 Task: Create in the project TouchLine and in the Backlog issue 'Implement a feature for users to join and participate in groups' a child issue 'Integration with workforce planning systems', and assign it to team member softage.4@softage.net.
Action: Mouse moved to (233, 74)
Screenshot: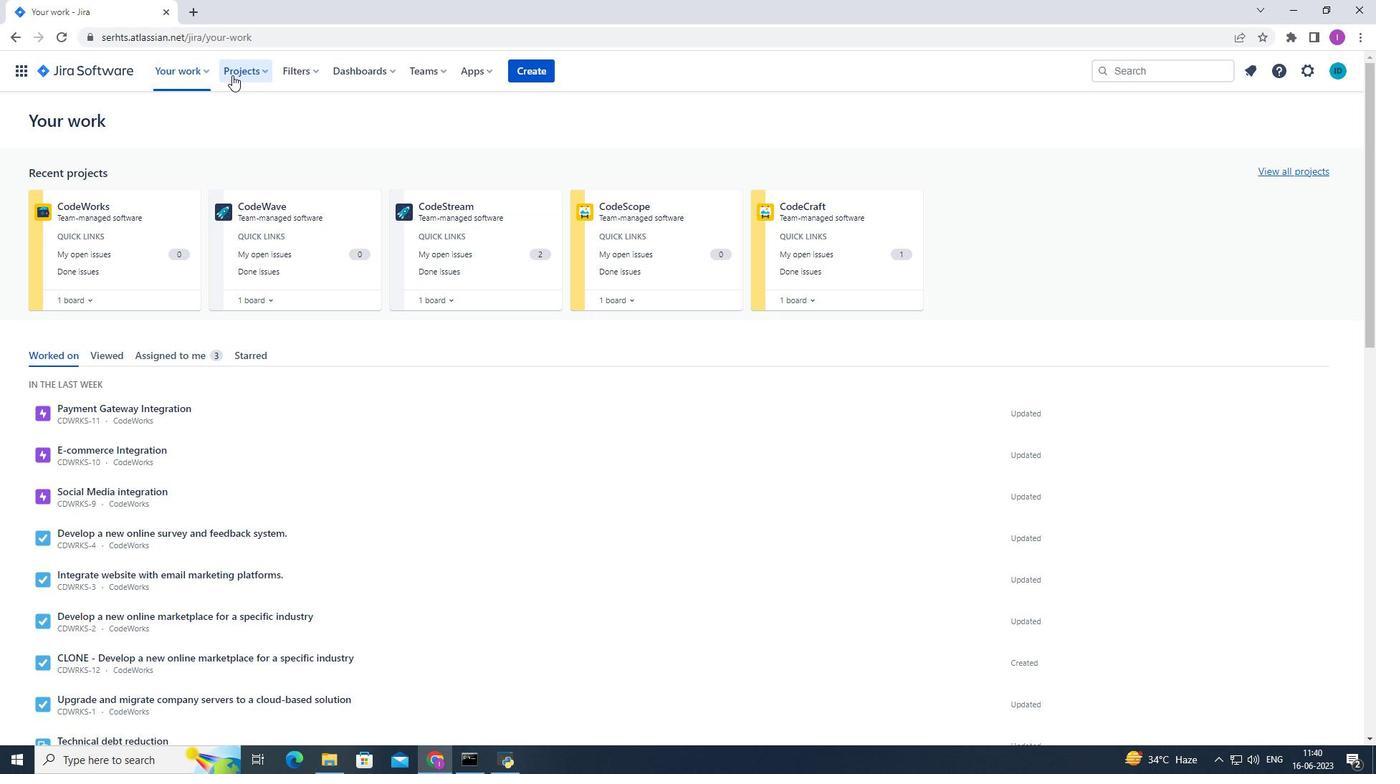 
Action: Mouse pressed left at (233, 74)
Screenshot: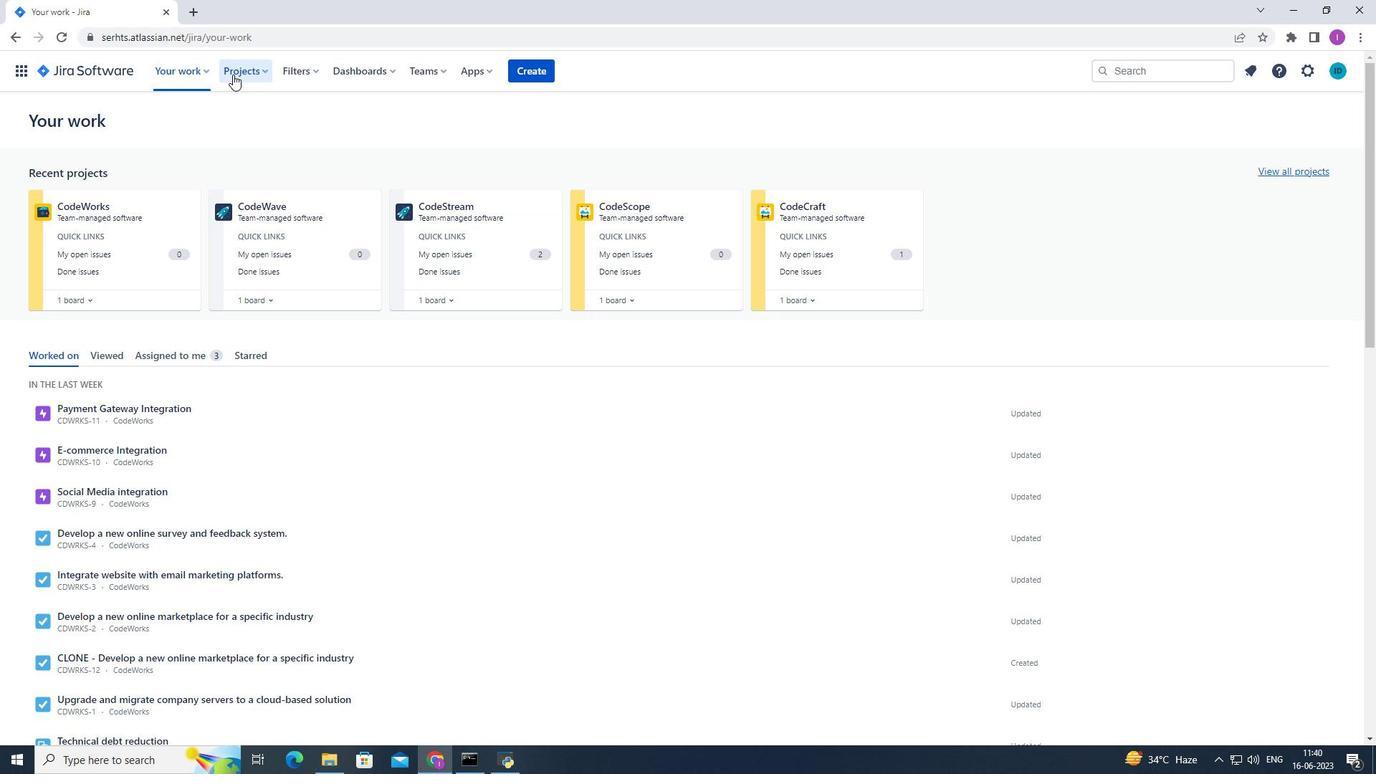 
Action: Mouse moved to (276, 142)
Screenshot: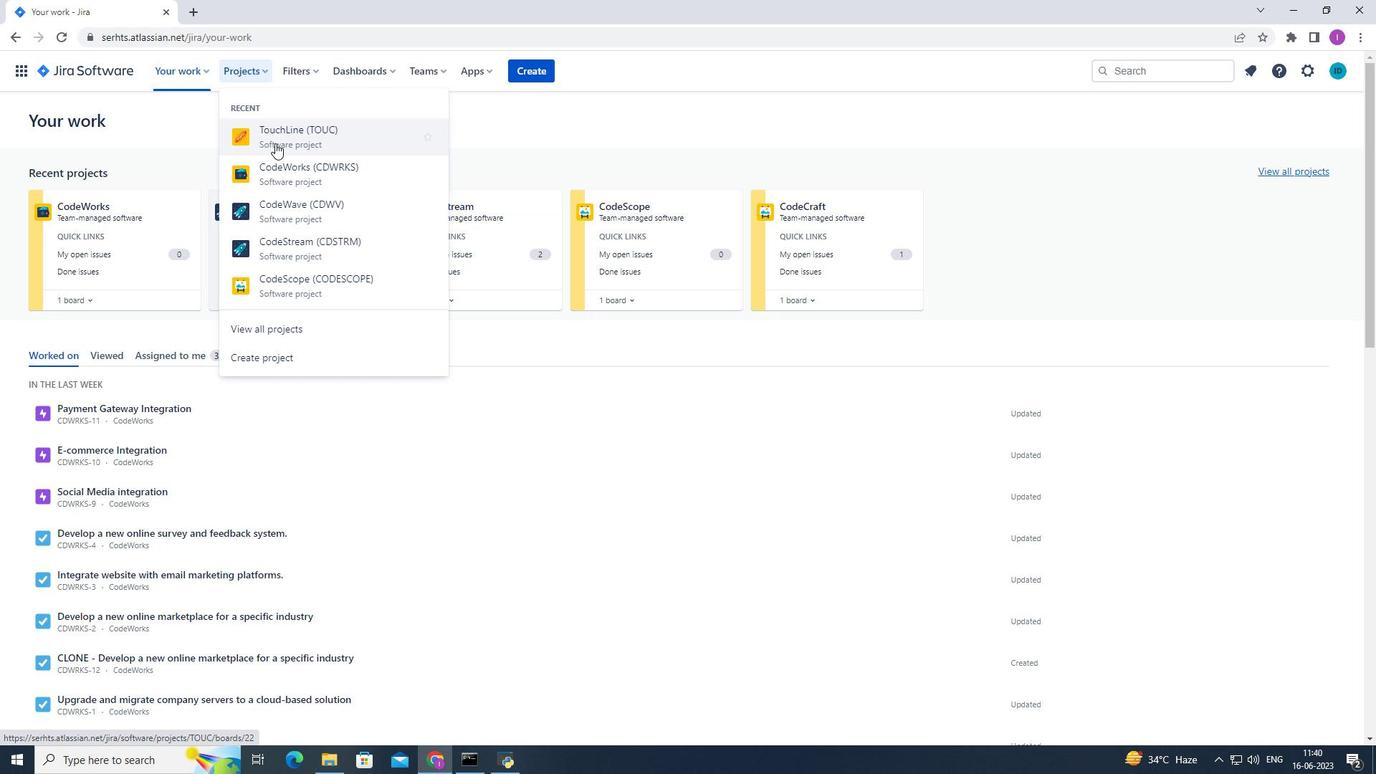 
Action: Mouse pressed left at (276, 142)
Screenshot: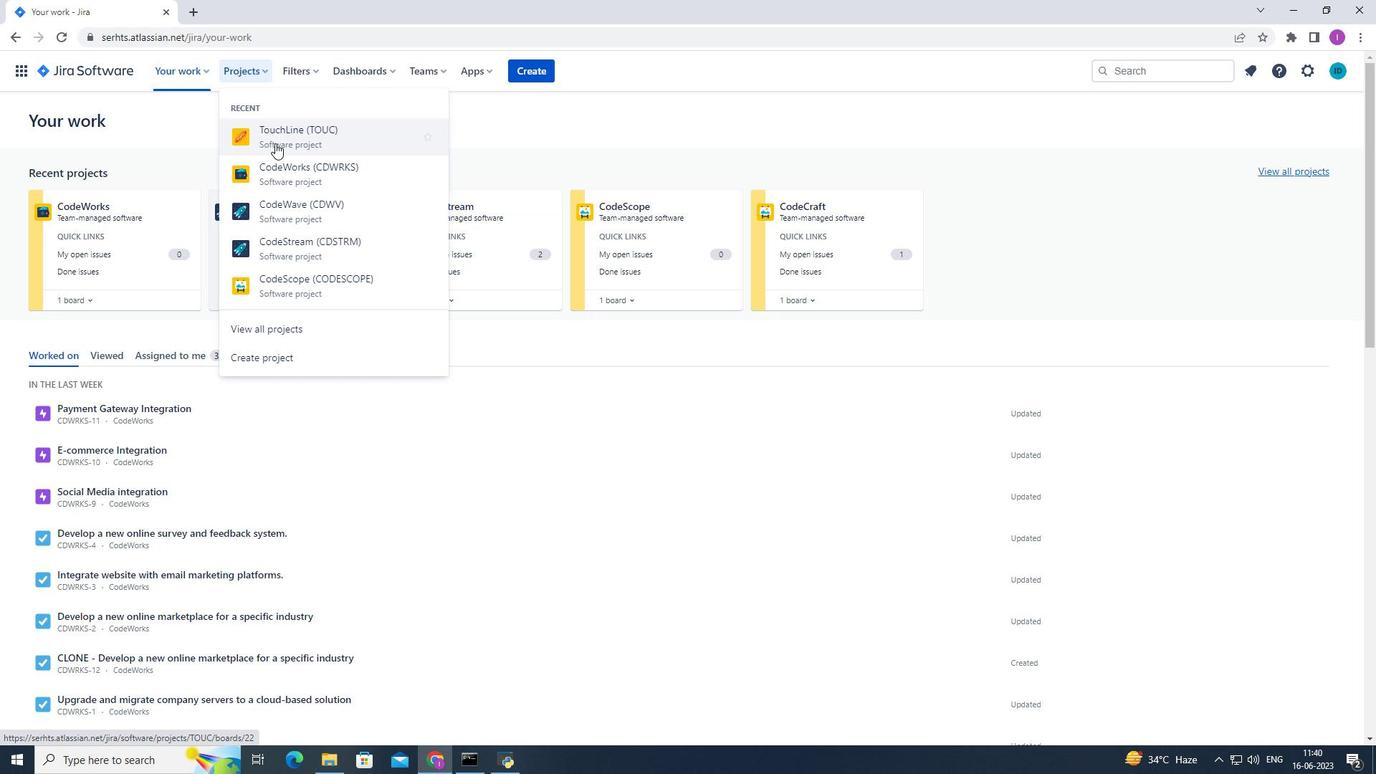 
Action: Mouse moved to (73, 222)
Screenshot: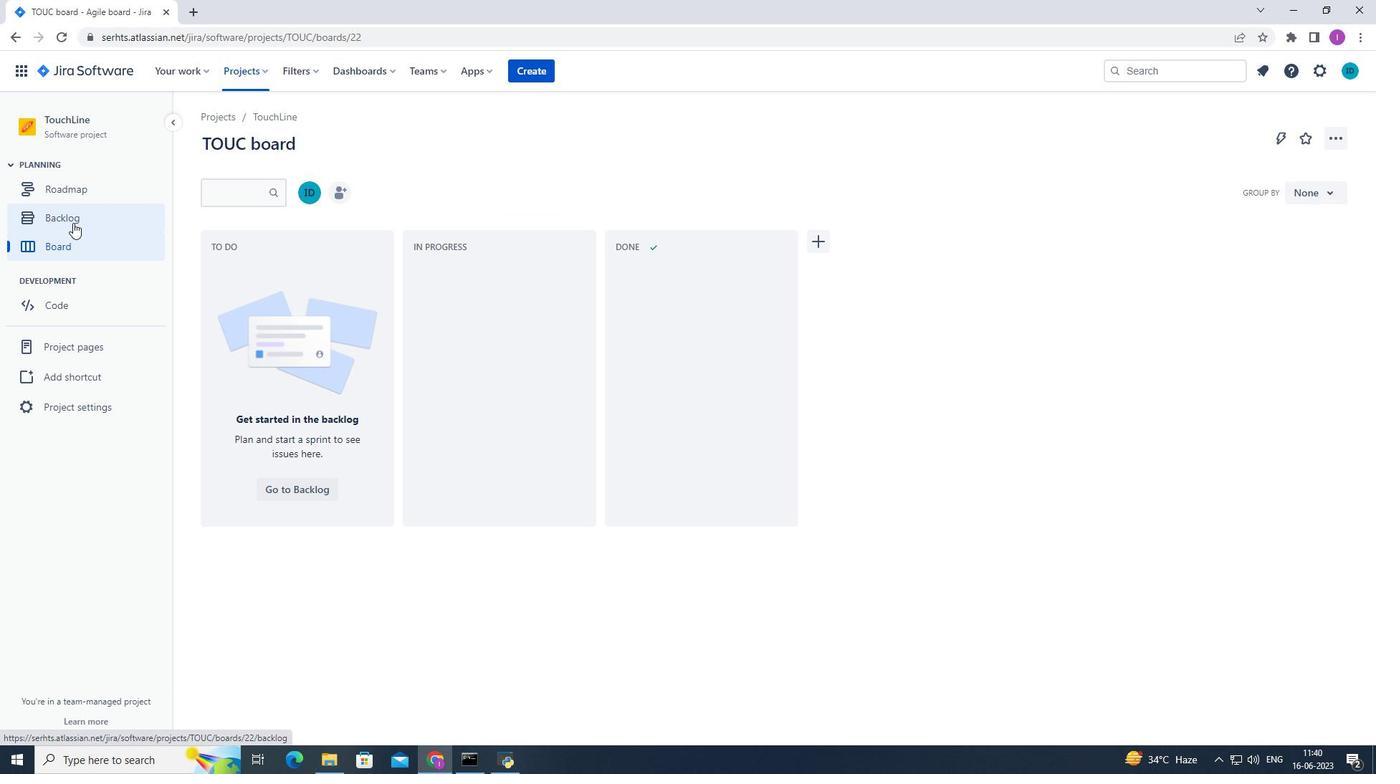 
Action: Mouse pressed left at (73, 222)
Screenshot: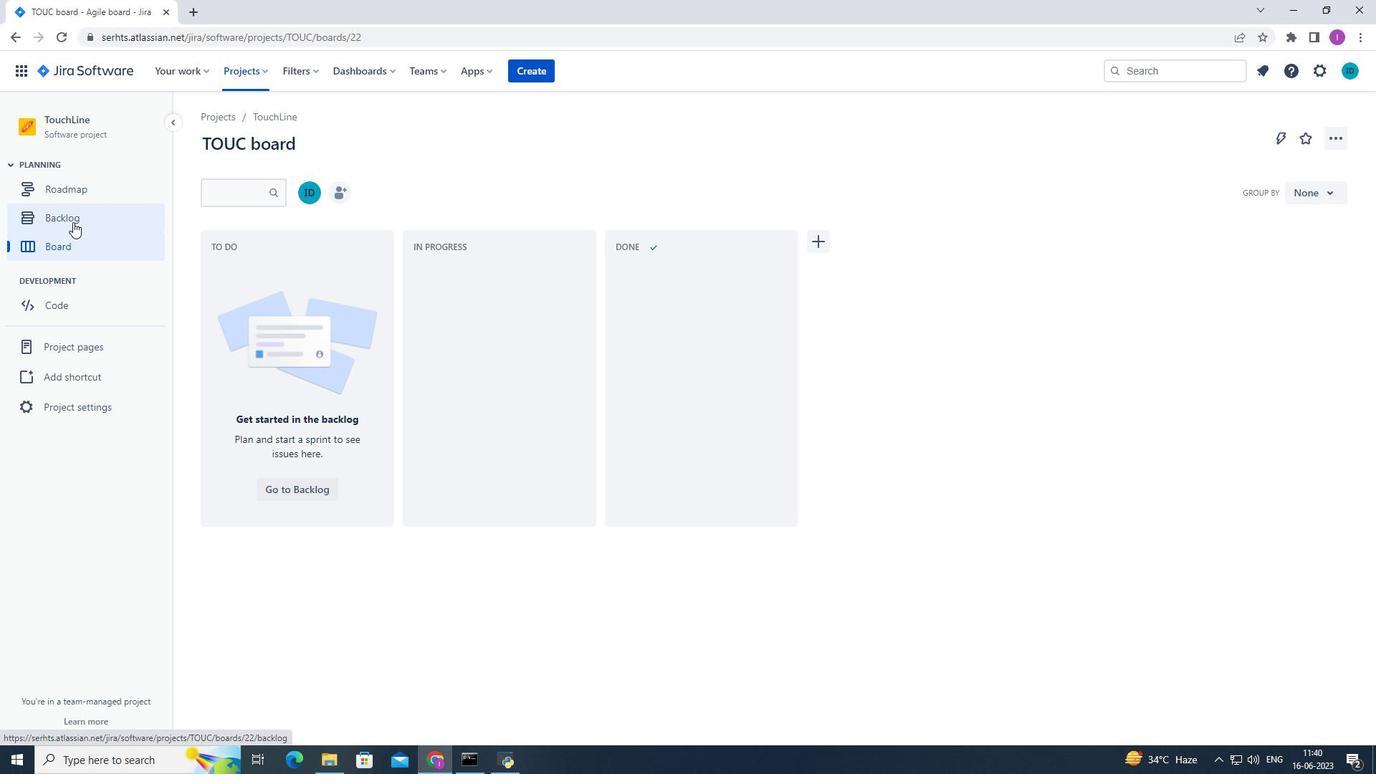 
Action: Mouse moved to (716, 413)
Screenshot: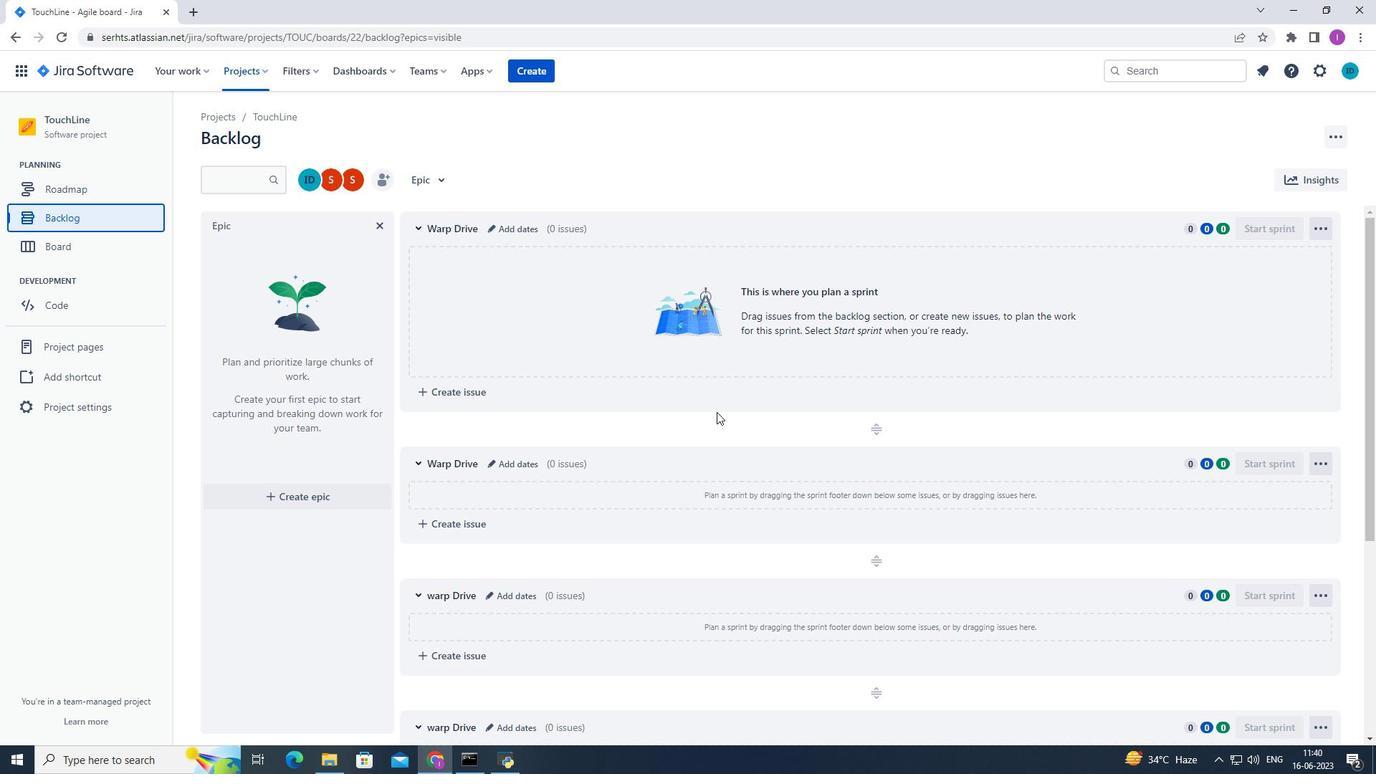 
Action: Mouse scrolled (716, 413) with delta (0, 0)
Screenshot: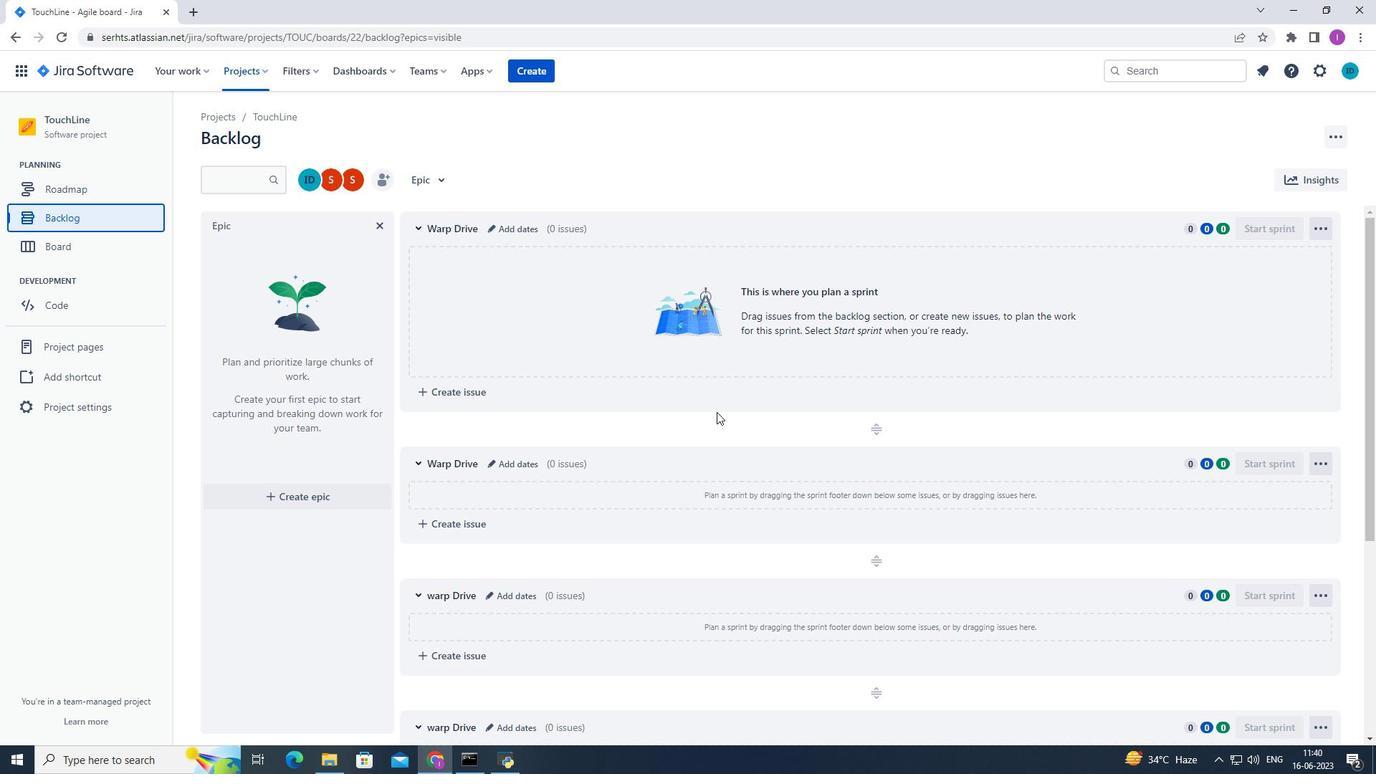 
Action: Mouse scrolled (716, 413) with delta (0, 0)
Screenshot: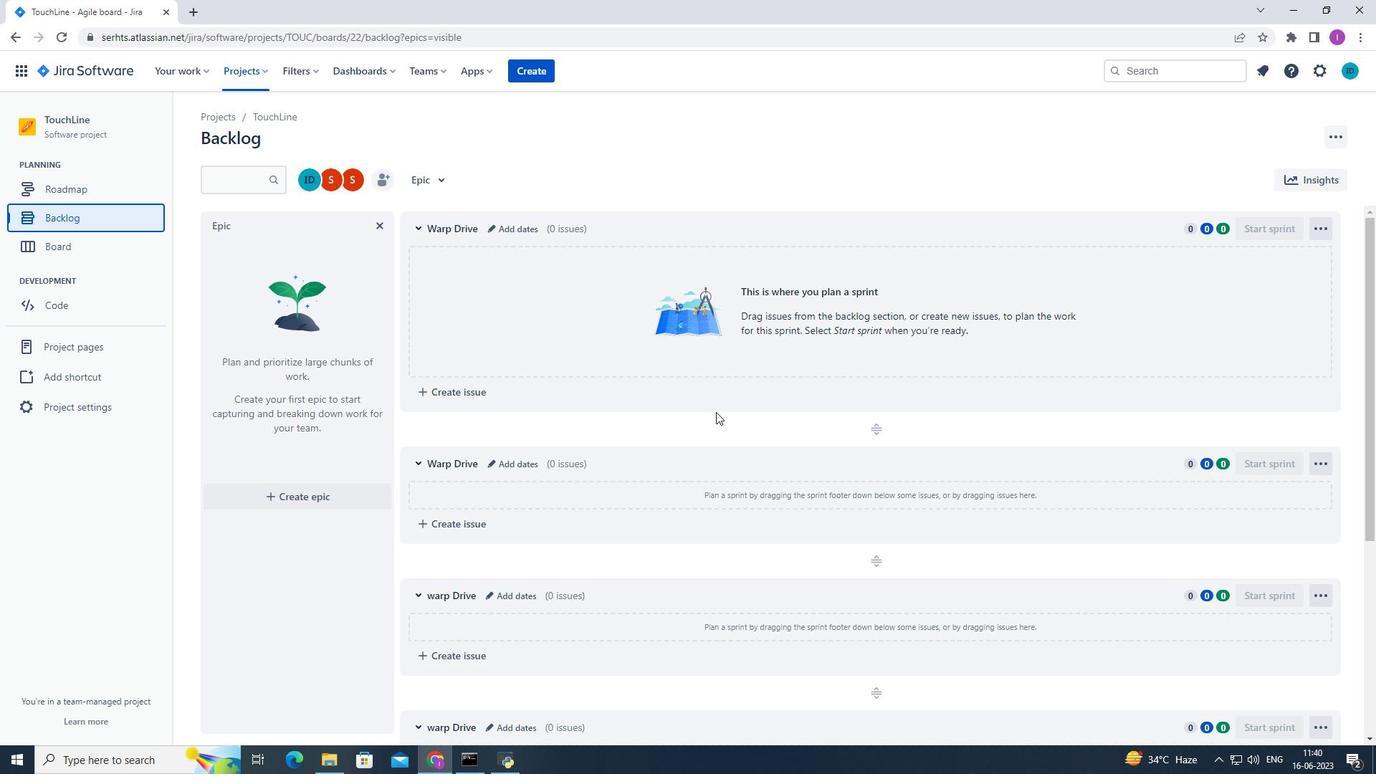 
Action: Mouse scrolled (716, 413) with delta (0, 0)
Screenshot: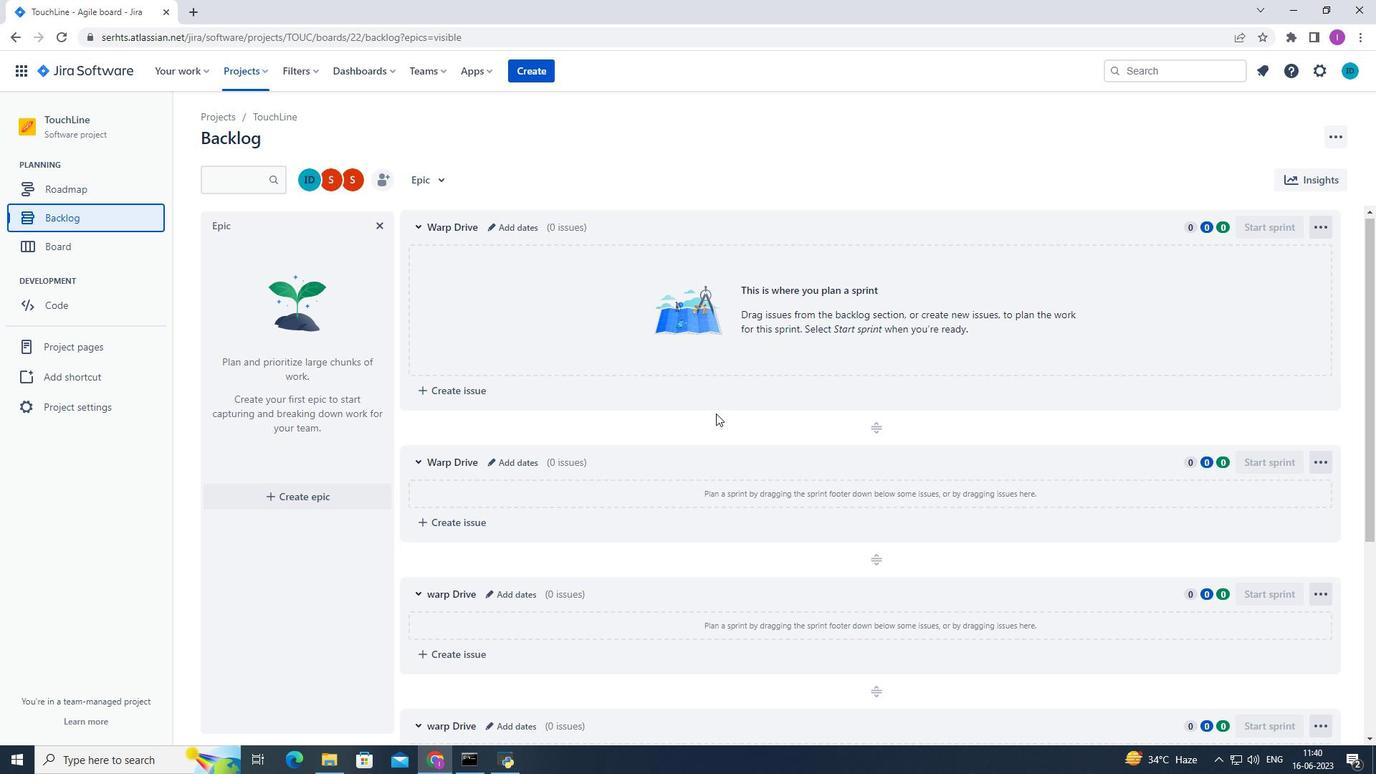 
Action: Mouse scrolled (716, 413) with delta (0, 0)
Screenshot: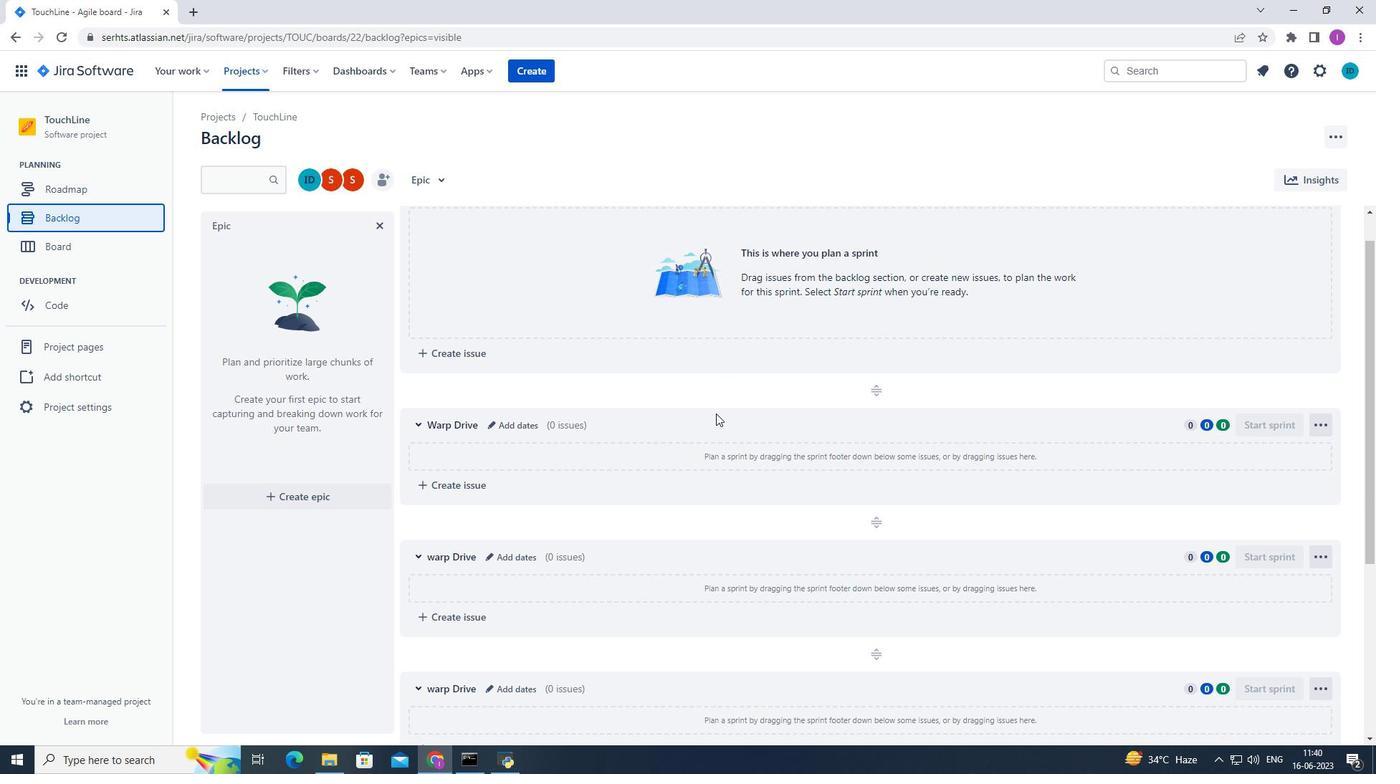 
Action: Mouse moved to (715, 416)
Screenshot: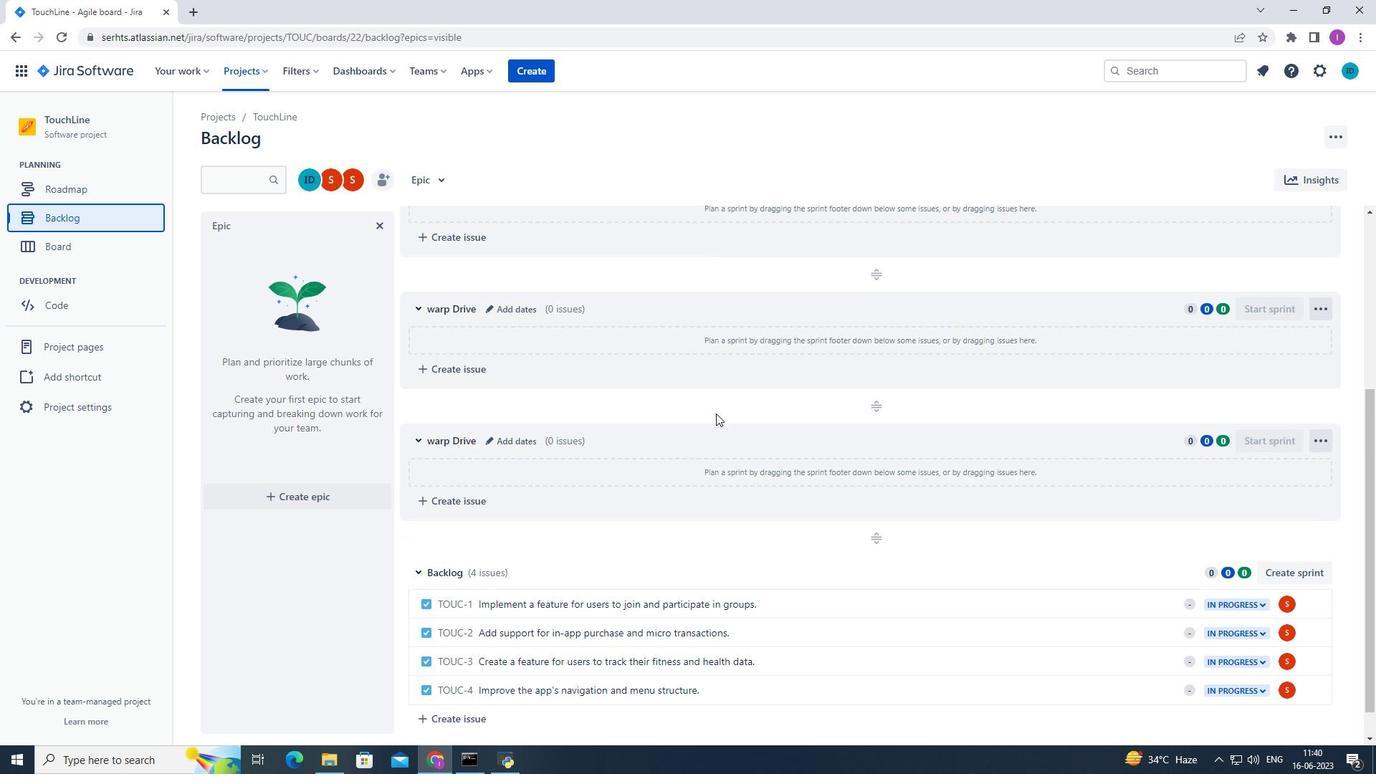 
Action: Mouse scrolled (715, 415) with delta (0, 0)
Screenshot: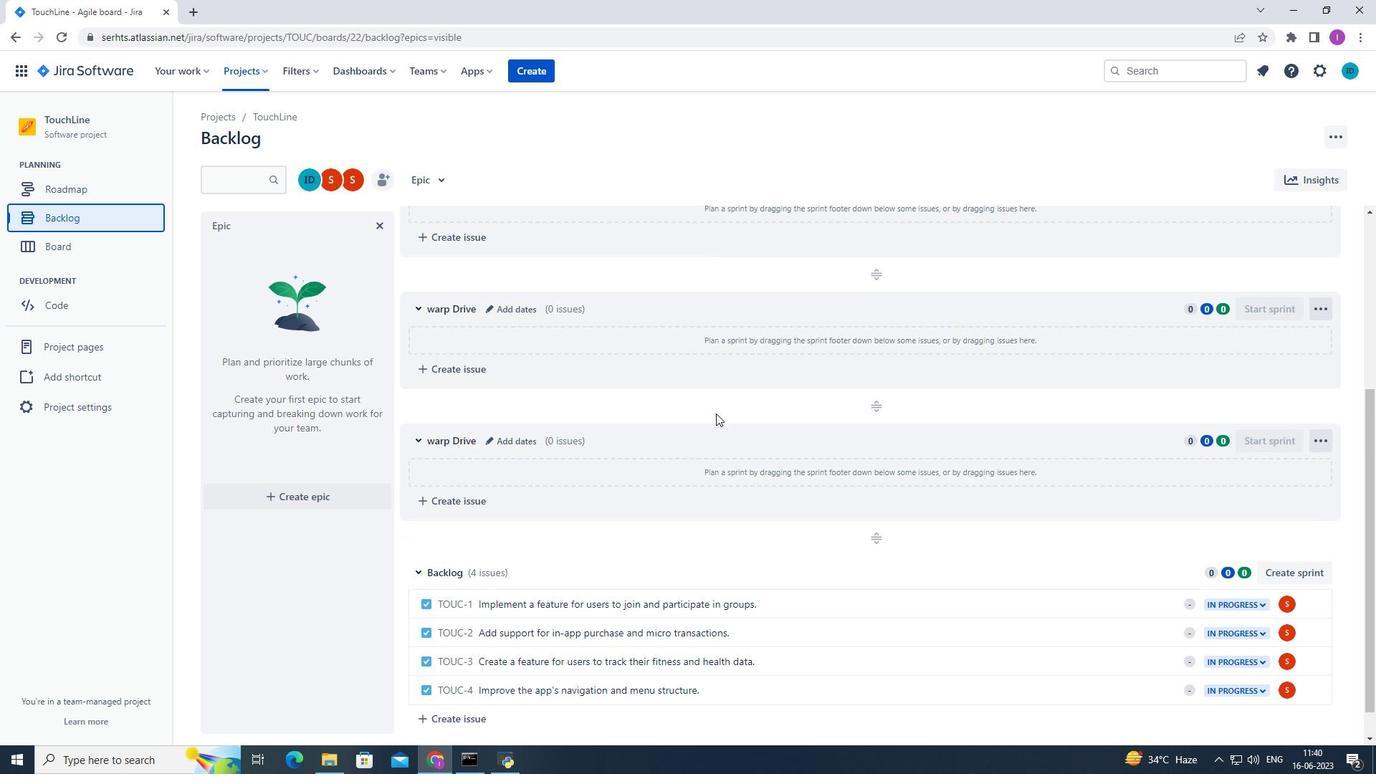 
Action: Mouse moved to (833, 564)
Screenshot: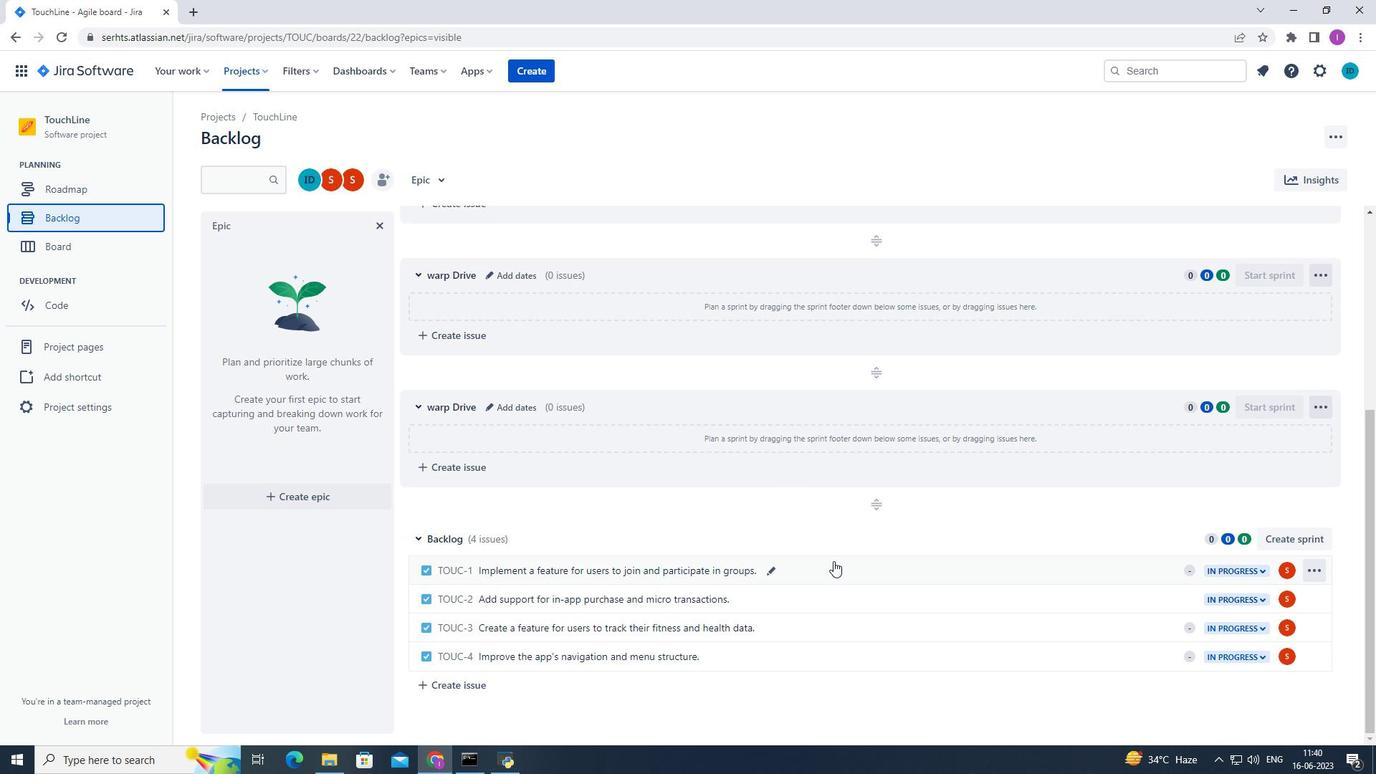 
Action: Mouse pressed left at (833, 564)
Screenshot: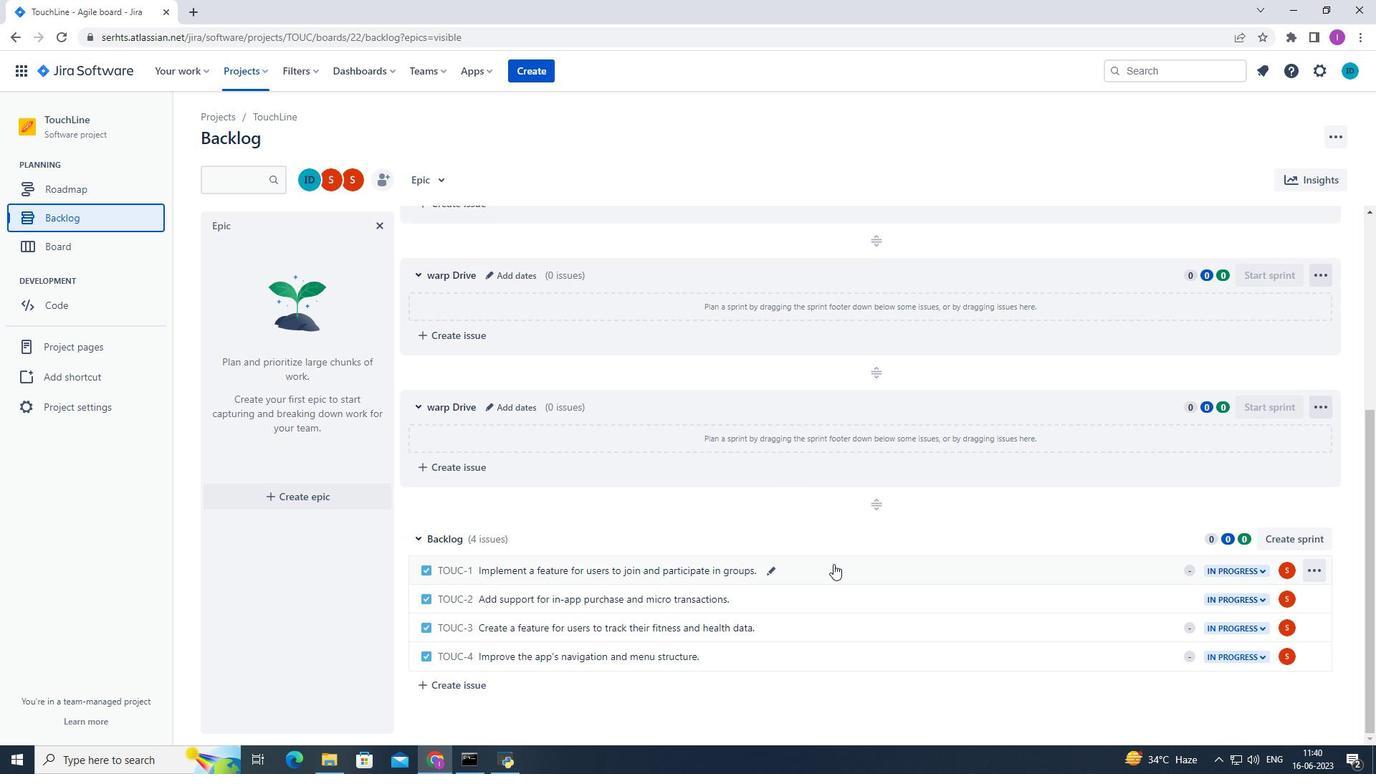
Action: Mouse moved to (811, 538)
Screenshot: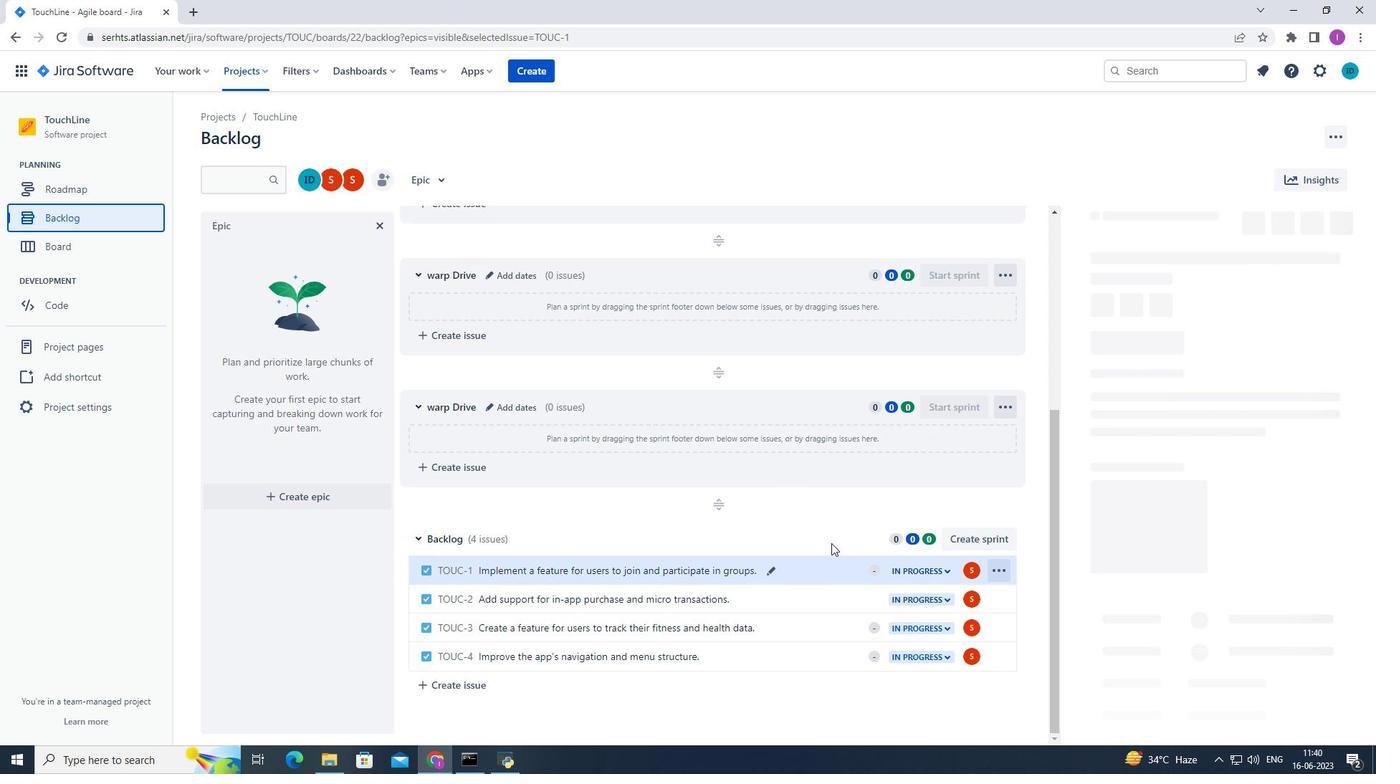 
Action: Mouse scrolled (811, 539) with delta (0, 0)
Screenshot: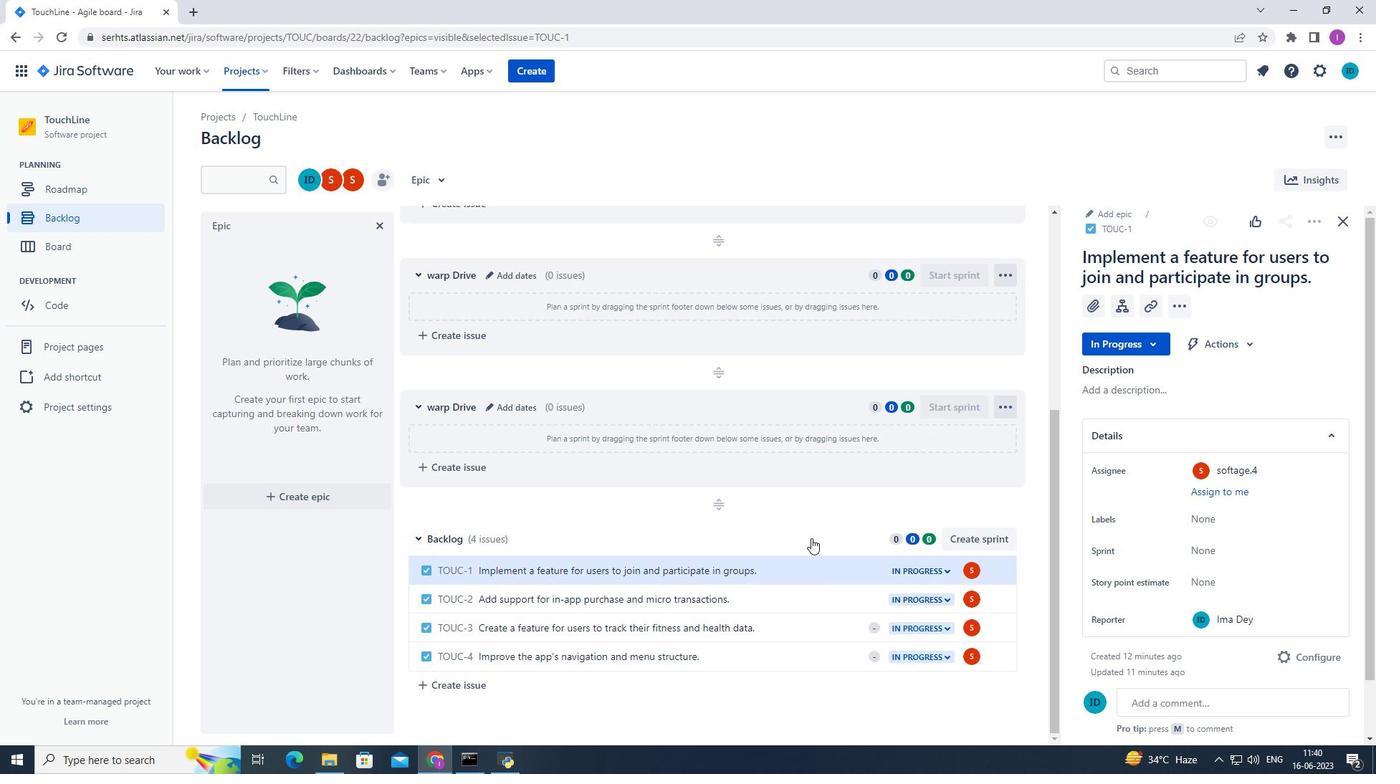 
Action: Mouse scrolled (811, 539) with delta (0, 0)
Screenshot: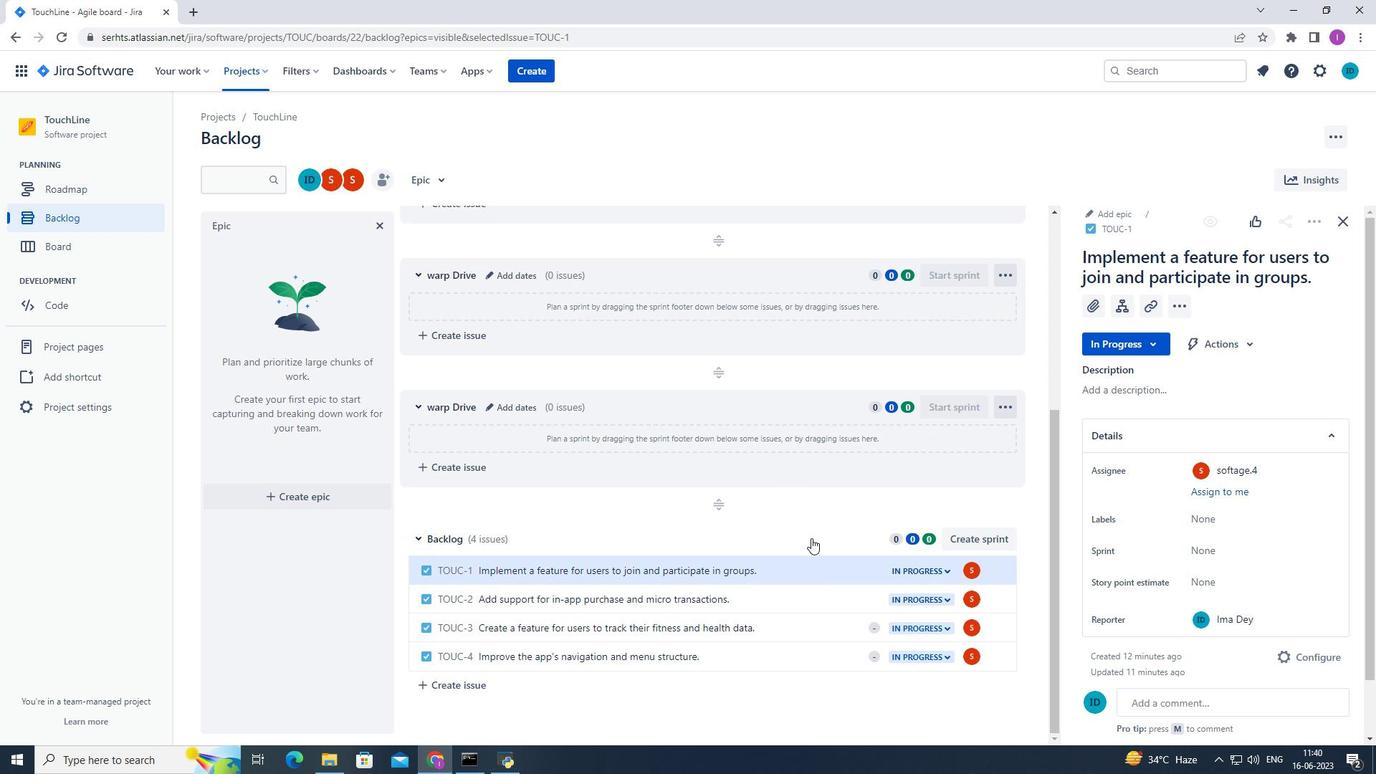 
Action: Mouse moved to (1125, 304)
Screenshot: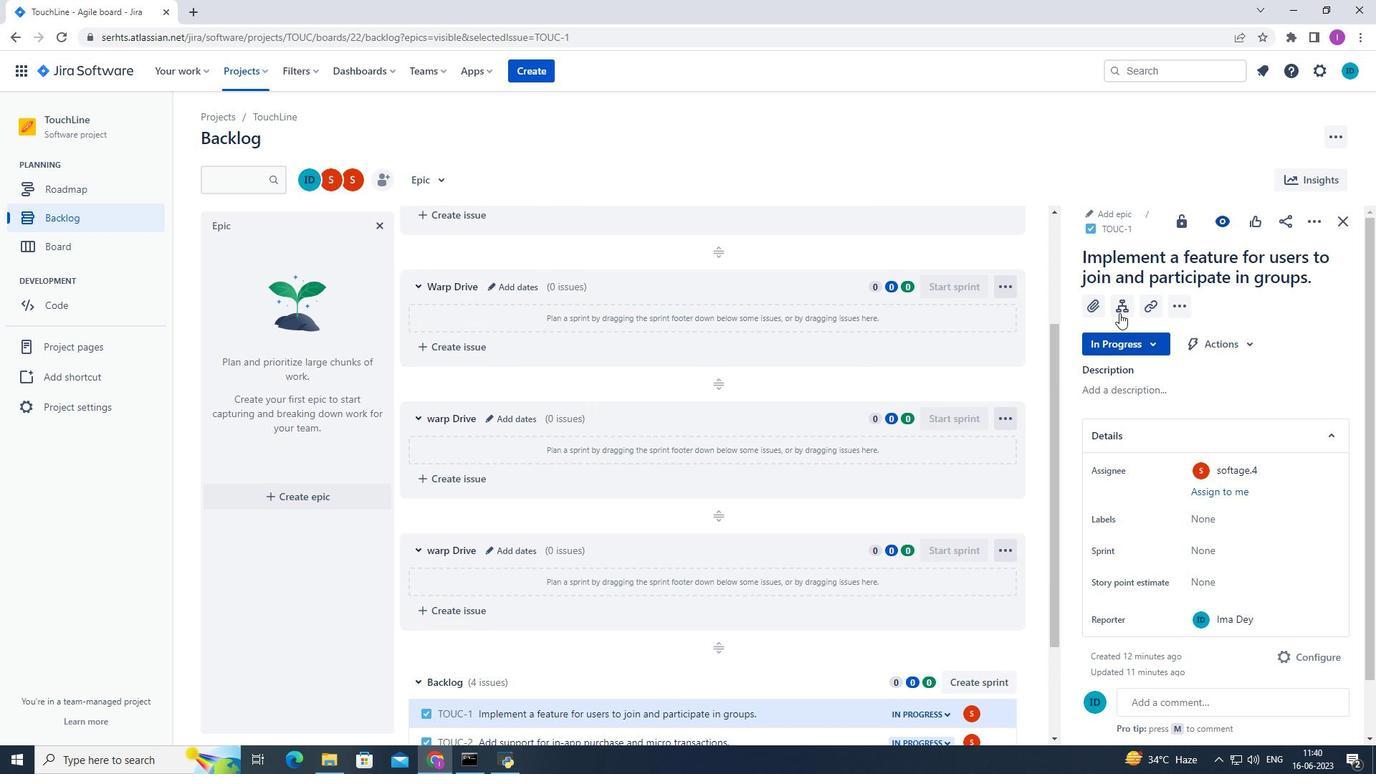 
Action: Mouse pressed left at (1125, 304)
Screenshot: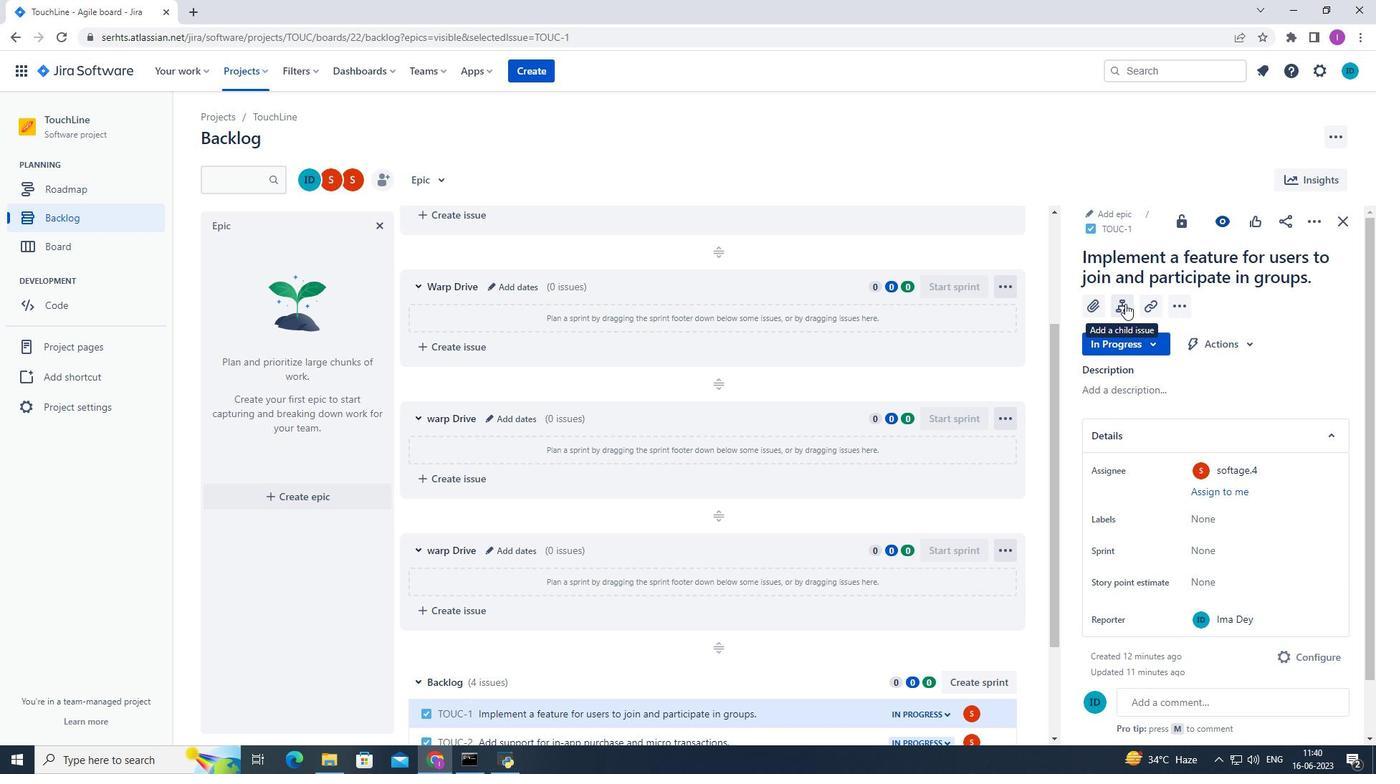 
Action: Mouse moved to (1128, 455)
Screenshot: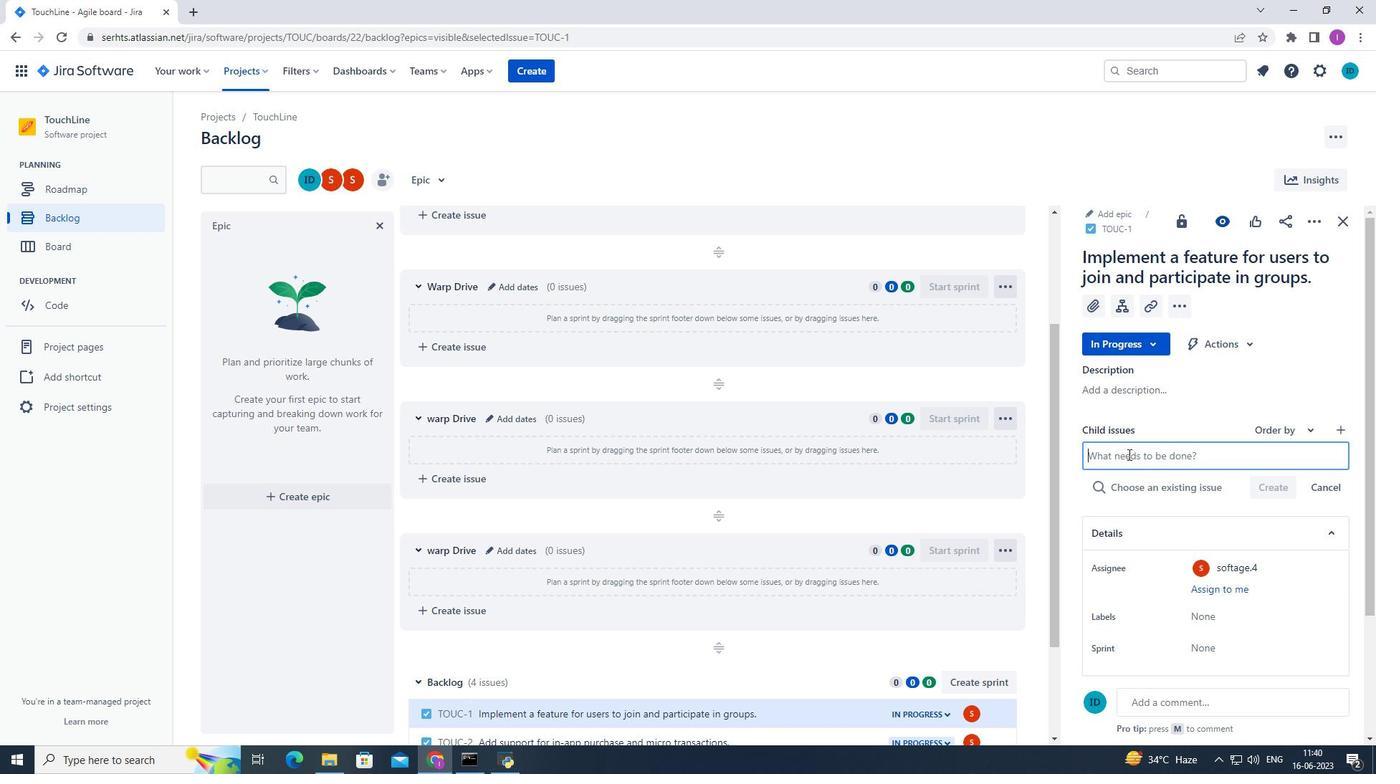 
Action: Mouse pressed left at (1128, 455)
Screenshot: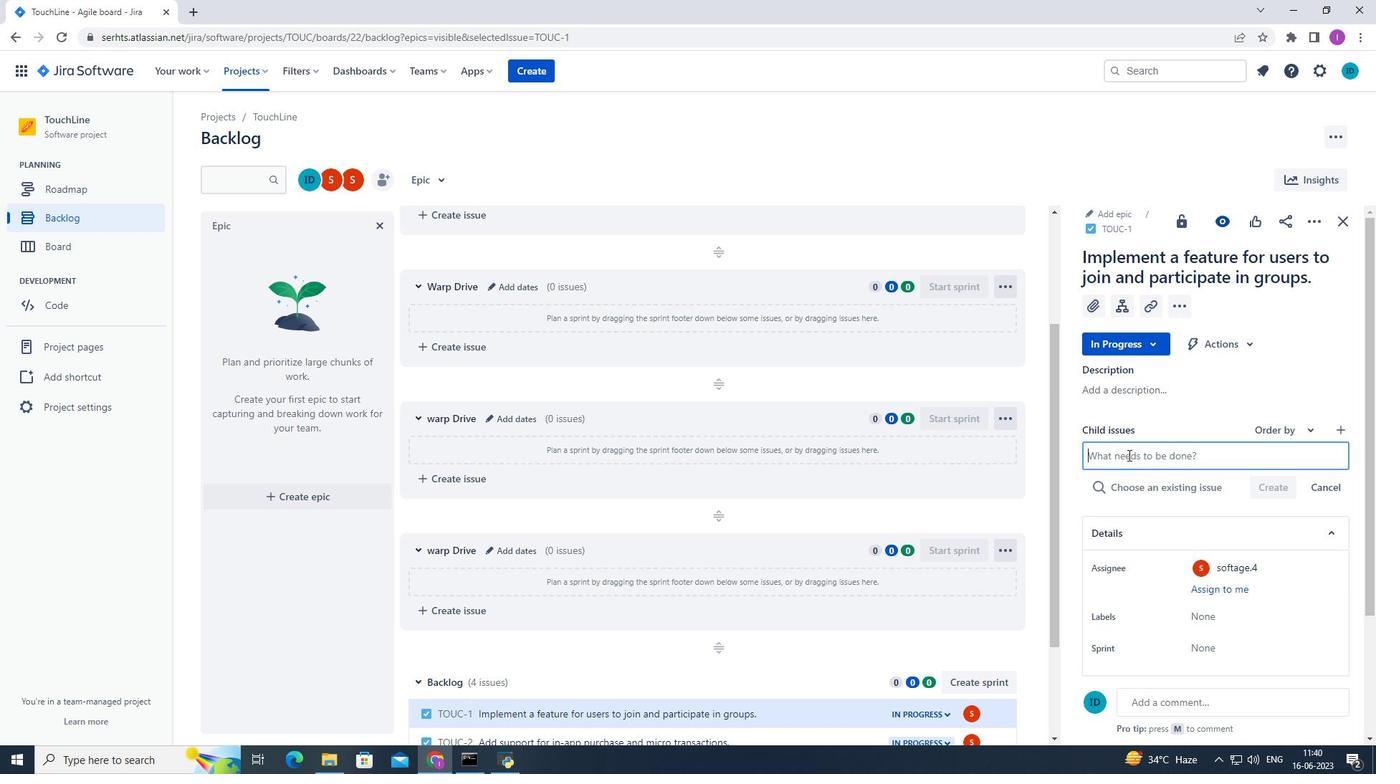 
Action: Mouse moved to (1132, 455)
Screenshot: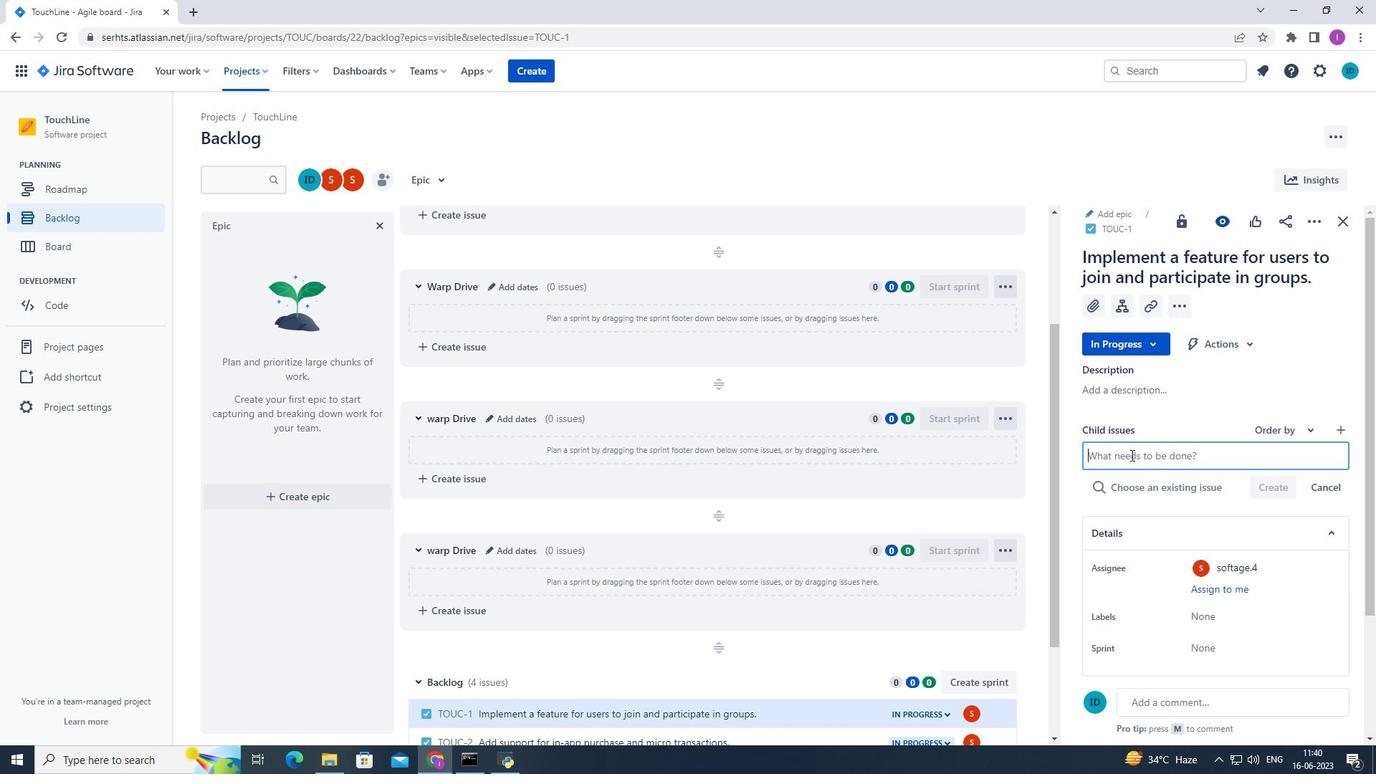 
Action: Key pressed <Key.shift>Inter<Key.backspace>gration<Key.space>with<Key.space>workforce<Key.space>planning<Key.space>systems.
Screenshot: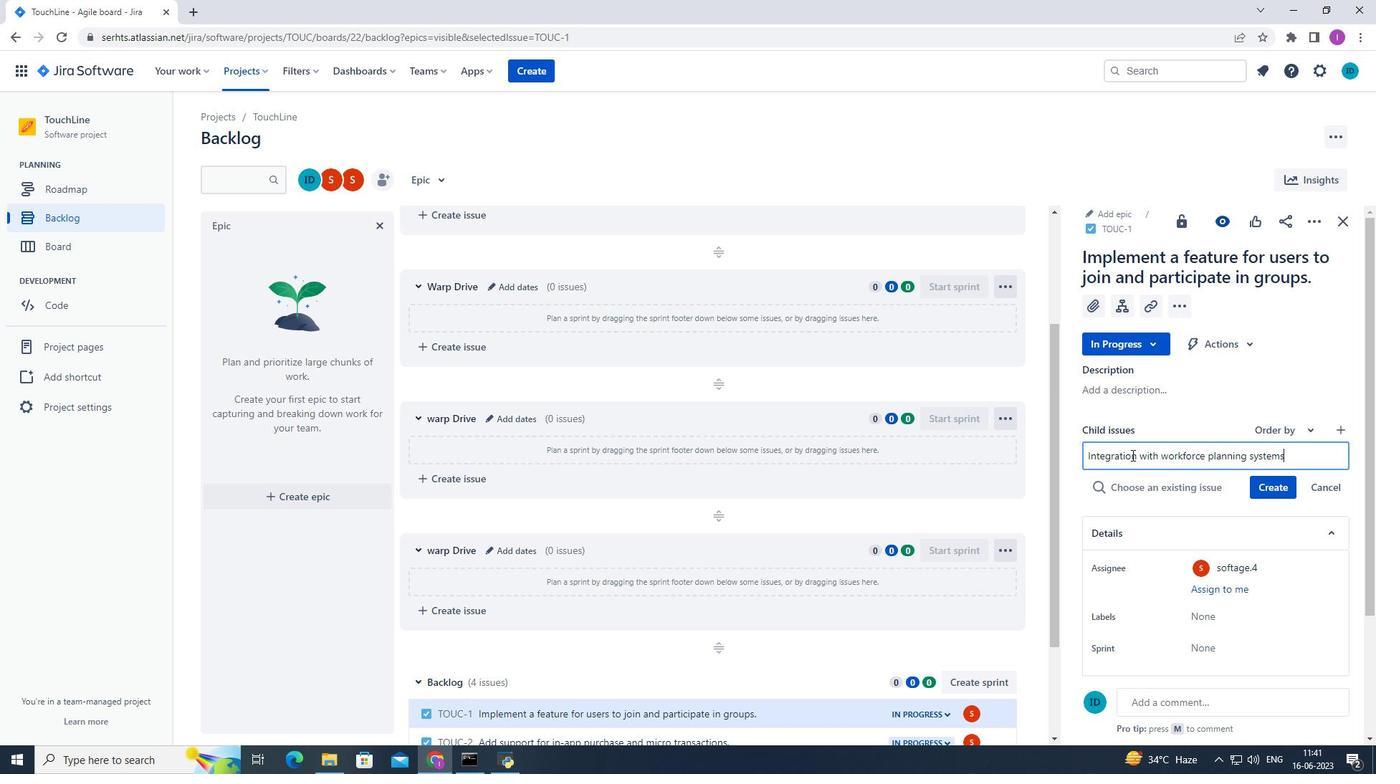 
Action: Mouse moved to (1274, 482)
Screenshot: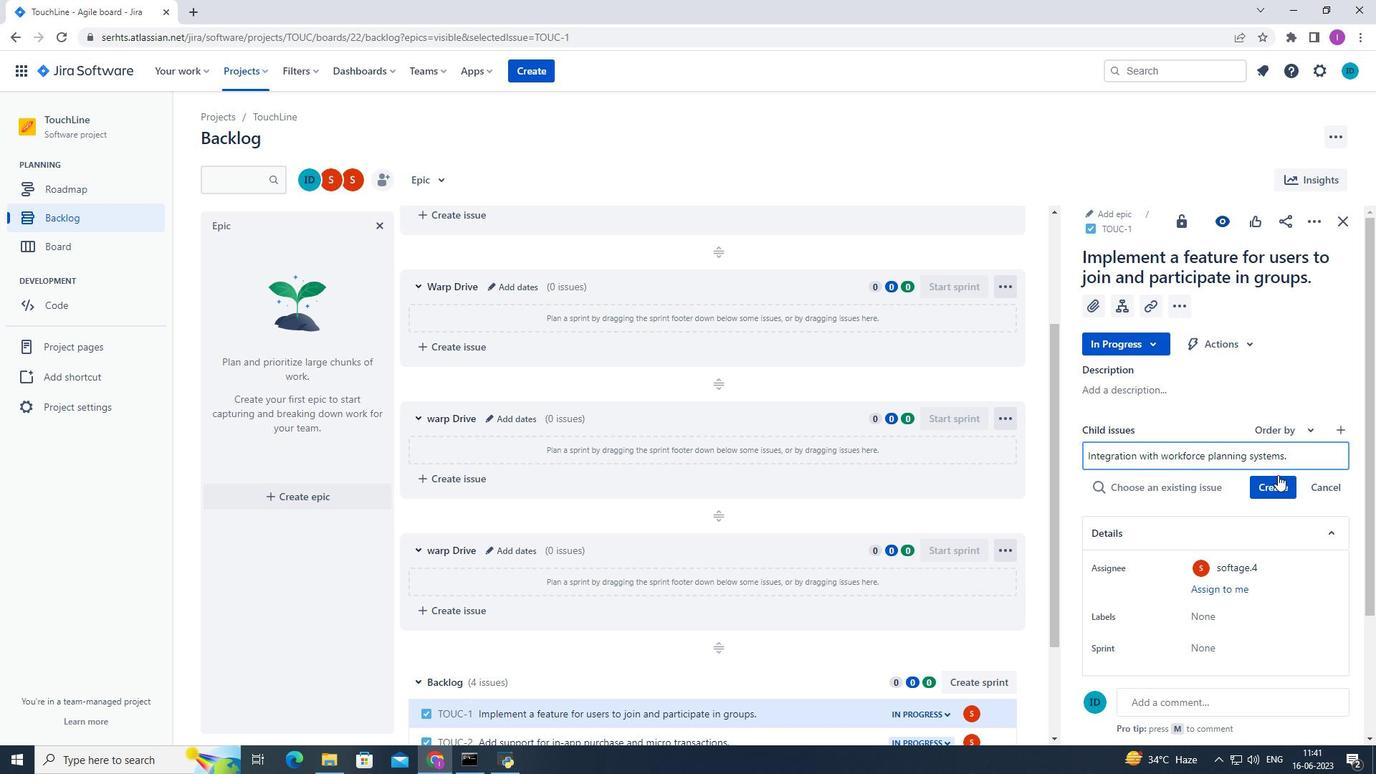 
Action: Mouse pressed left at (1274, 482)
Screenshot: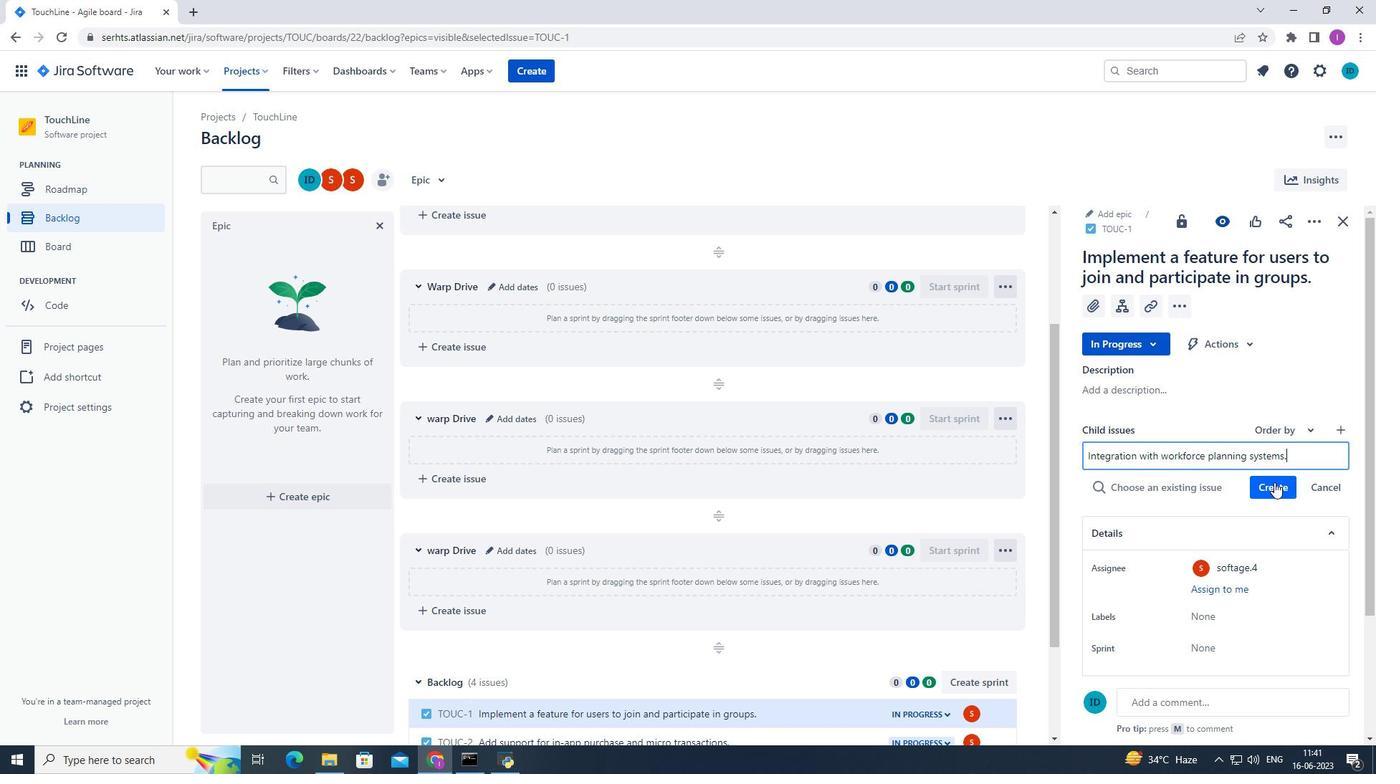 
Action: Mouse moved to (1287, 467)
Screenshot: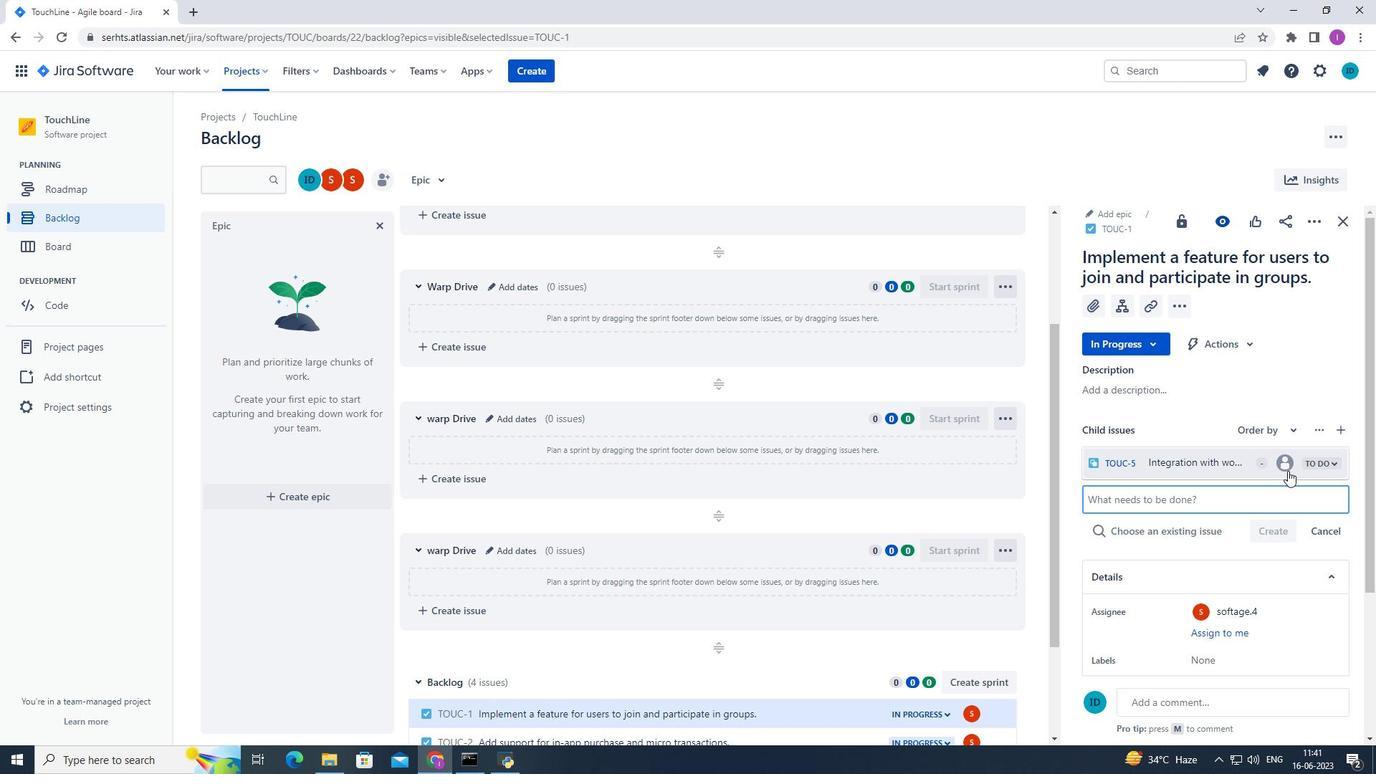 
Action: Mouse pressed left at (1287, 467)
Screenshot: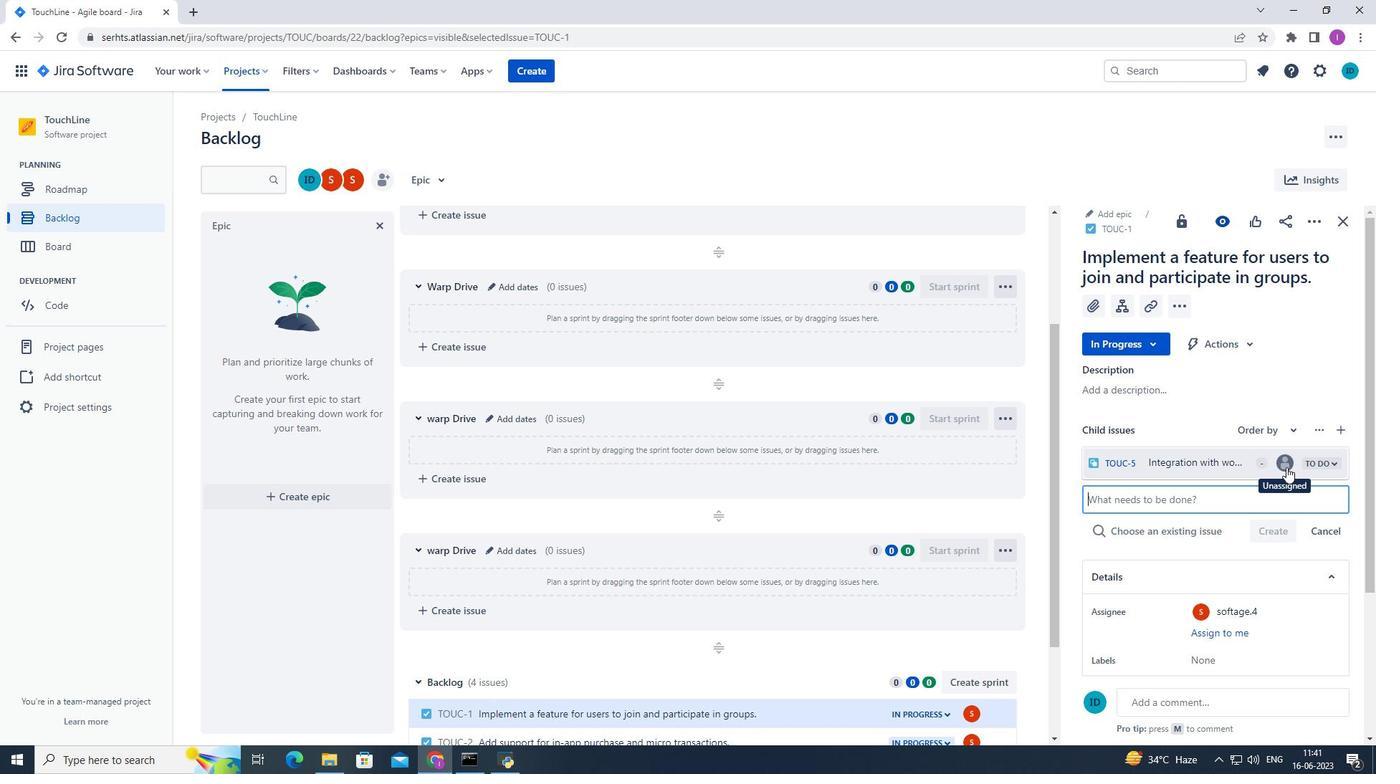 
Action: Mouse moved to (1182, 538)
Screenshot: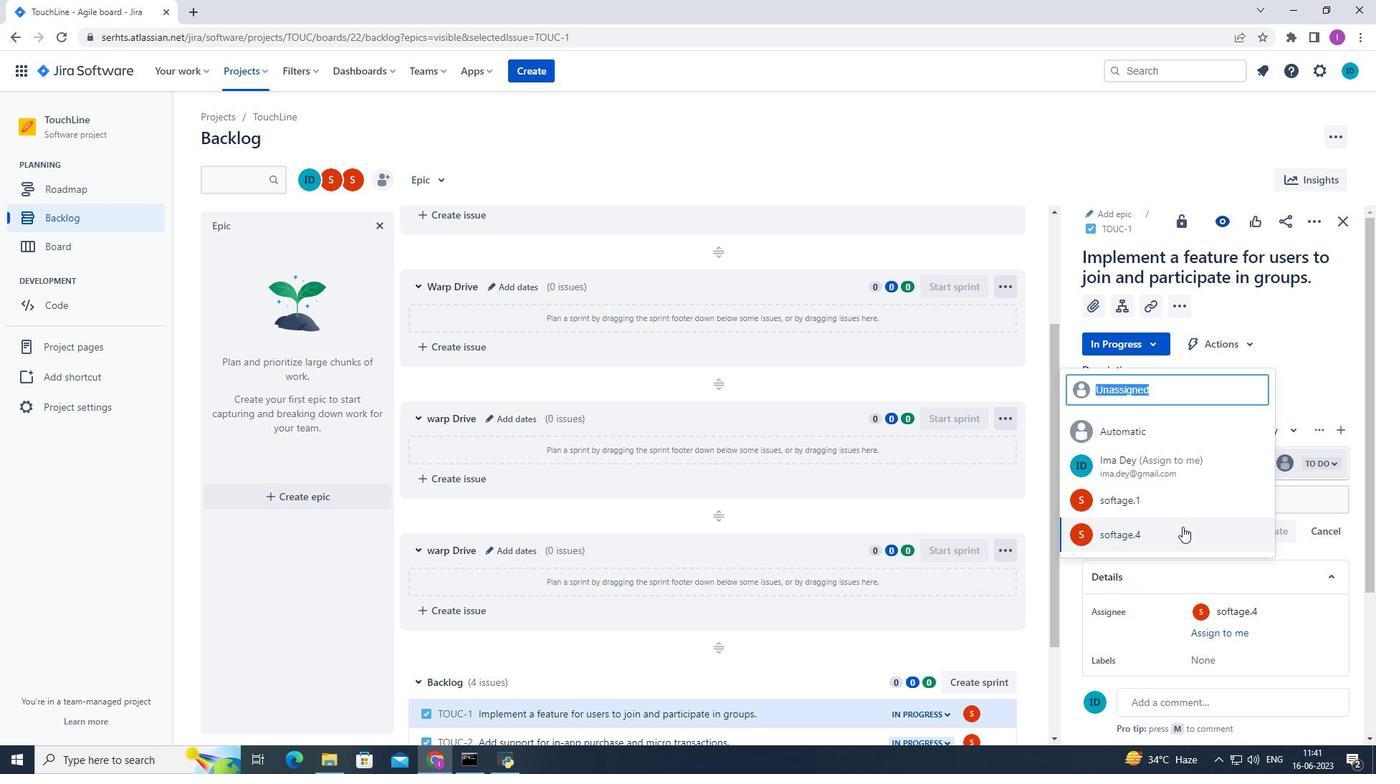 
Action: Mouse pressed left at (1182, 538)
Screenshot: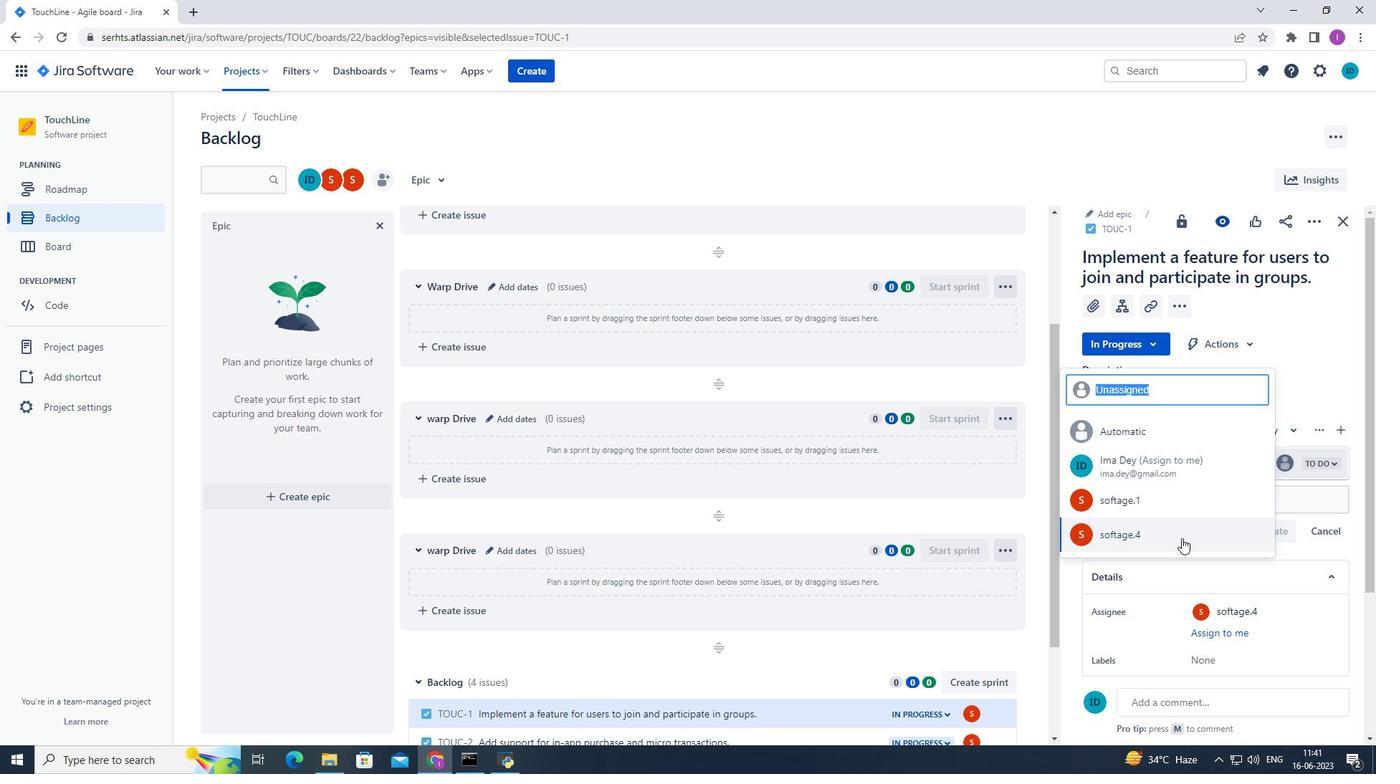 
Action: Mouse moved to (1215, 511)
Screenshot: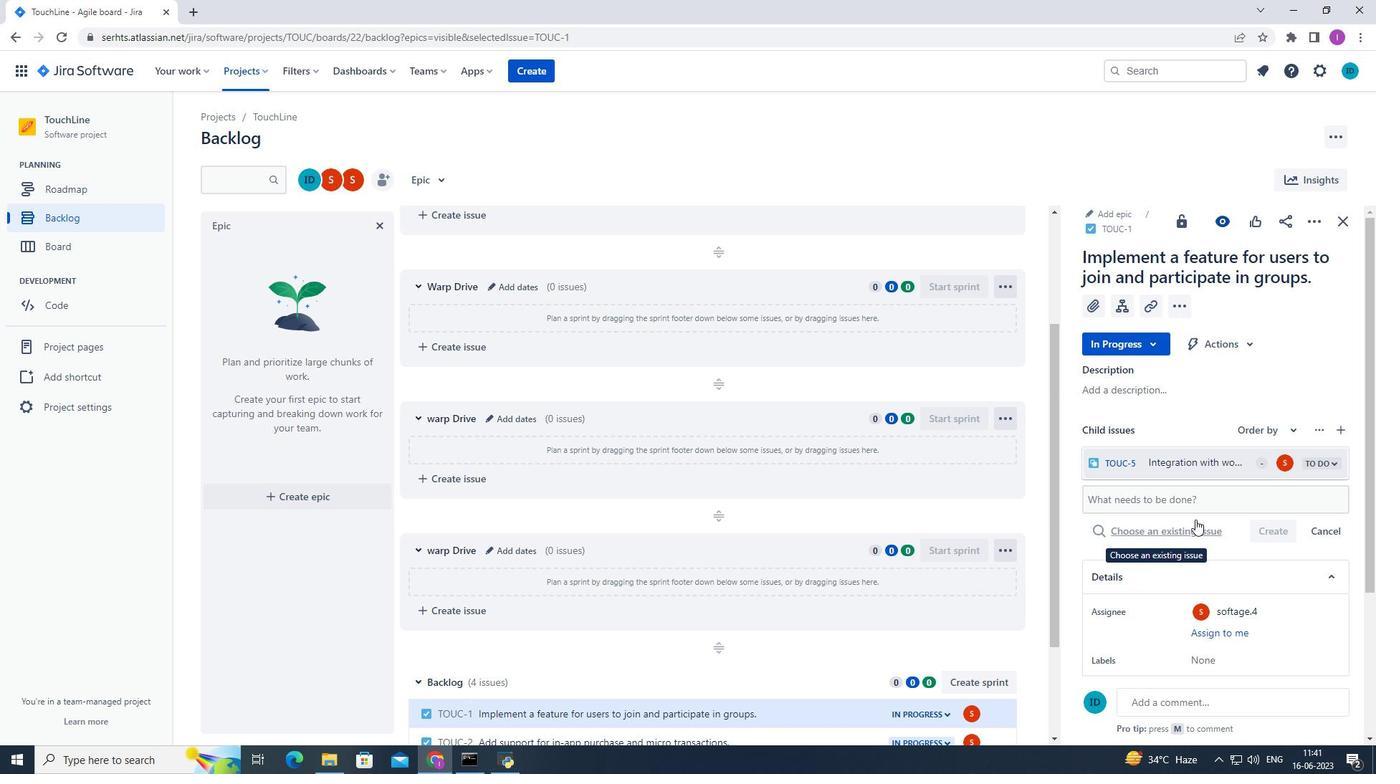 
